 Task: Enable superhost stays with recognized hosts.
Action: Mouse moved to (969, 141)
Screenshot: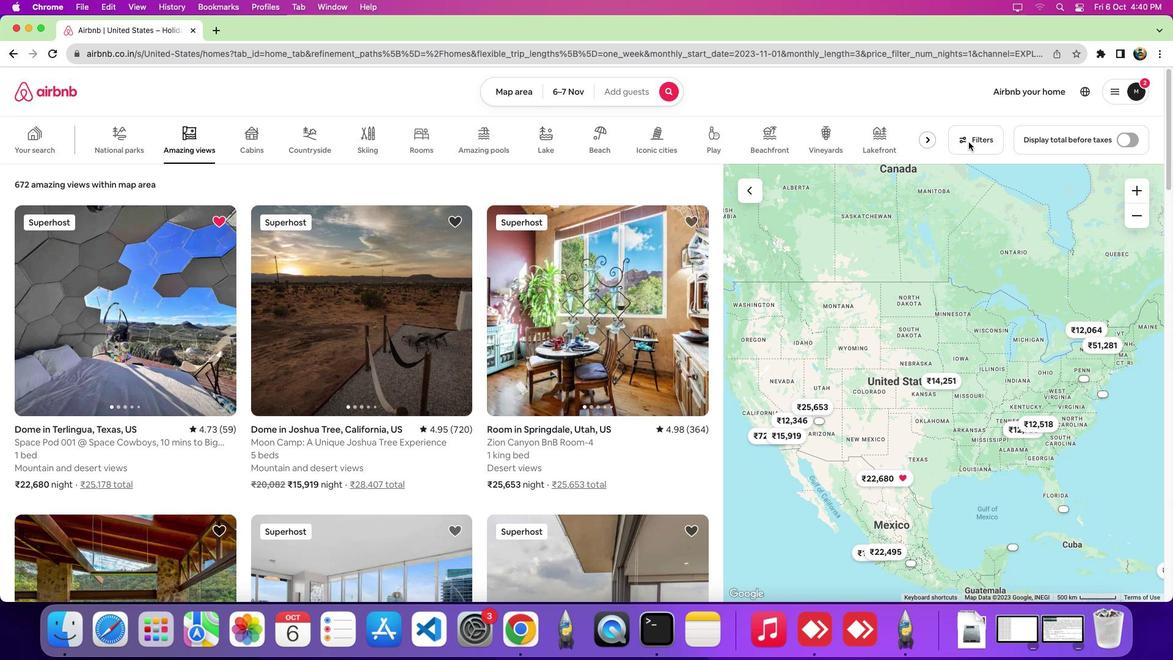 
Action: Mouse pressed left at (969, 141)
Screenshot: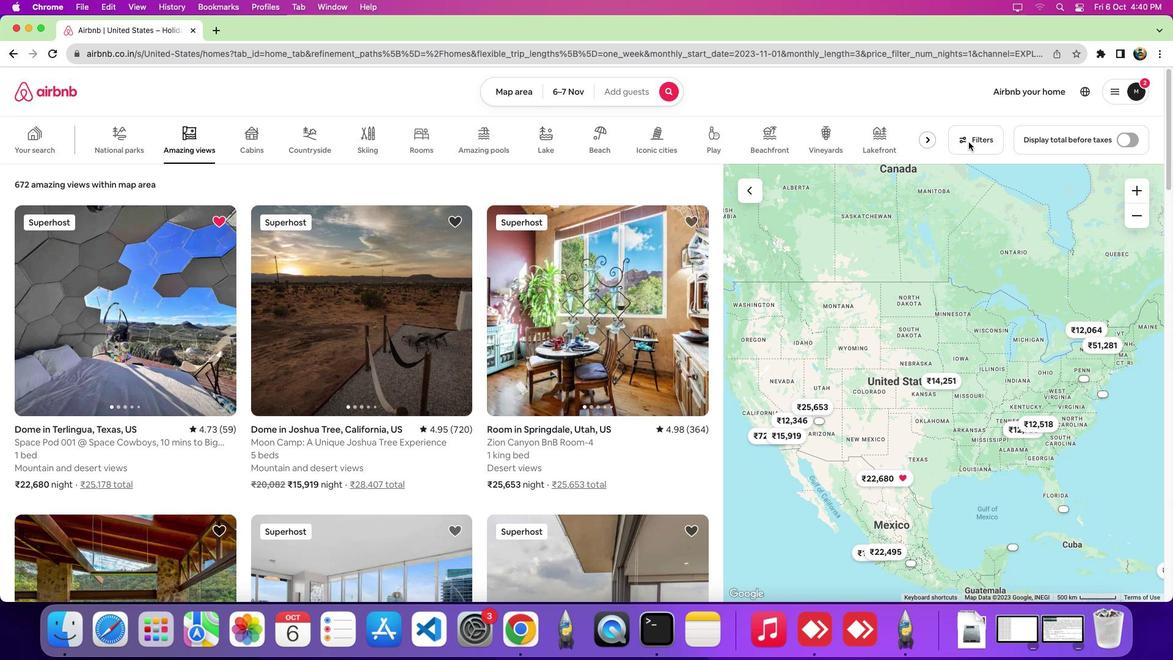
Action: Mouse moved to (588, 221)
Screenshot: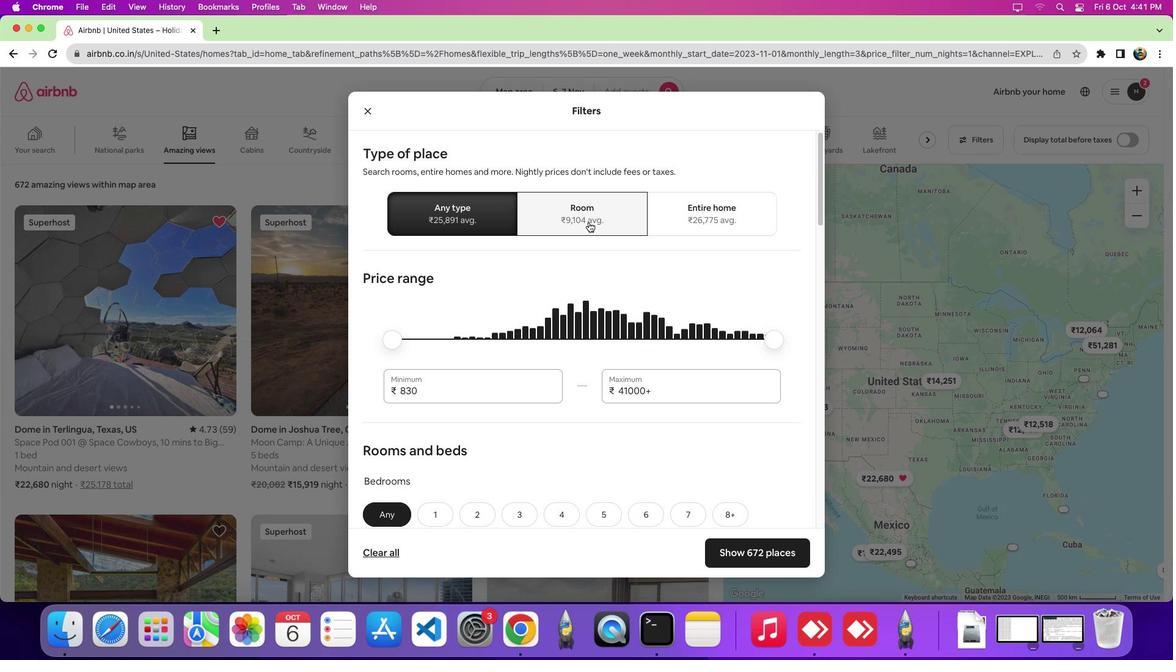 
Action: Mouse pressed left at (588, 221)
Screenshot: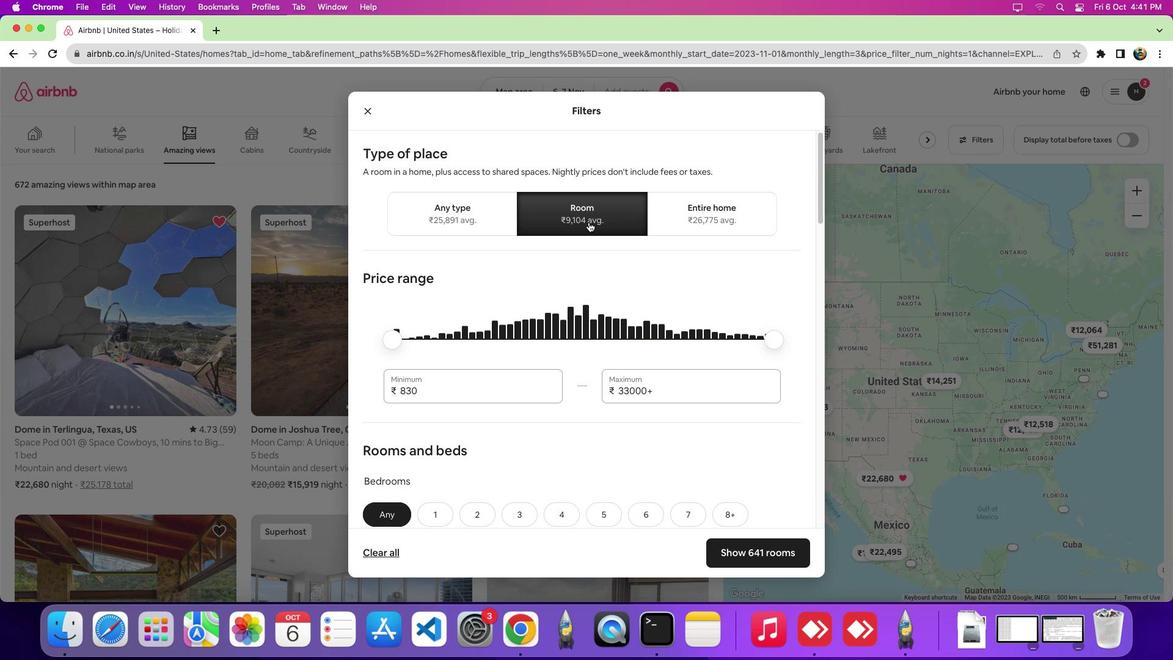 
Action: Mouse moved to (596, 346)
Screenshot: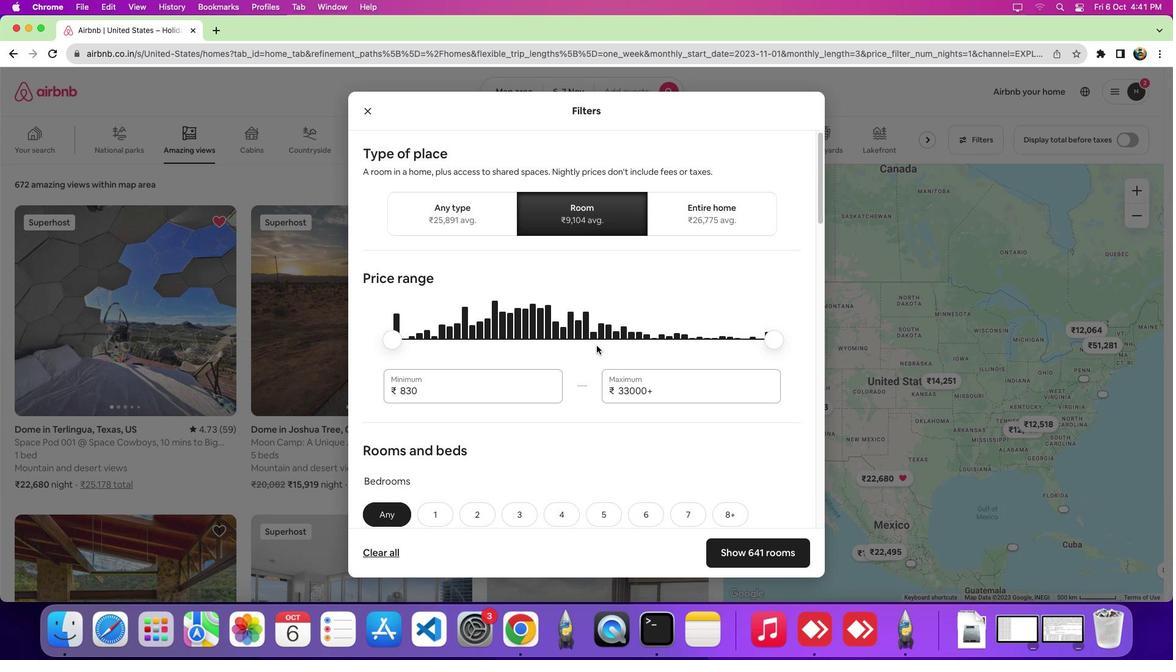 
Action: Mouse scrolled (596, 346) with delta (0, 0)
Screenshot: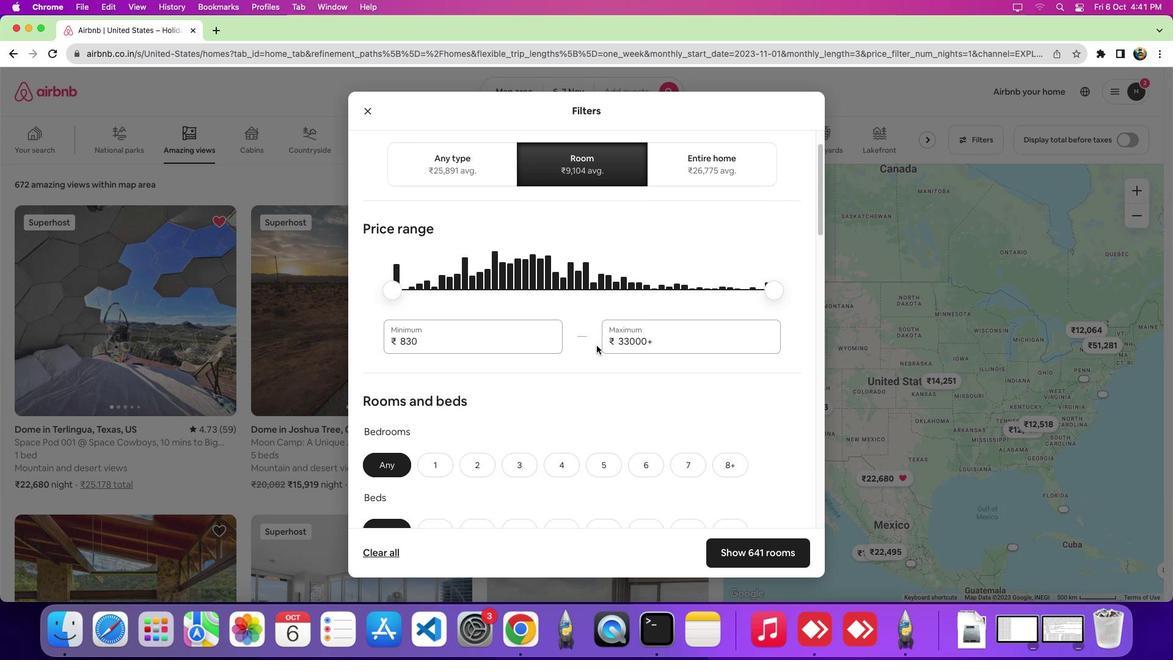 
Action: Mouse scrolled (596, 346) with delta (0, 0)
Screenshot: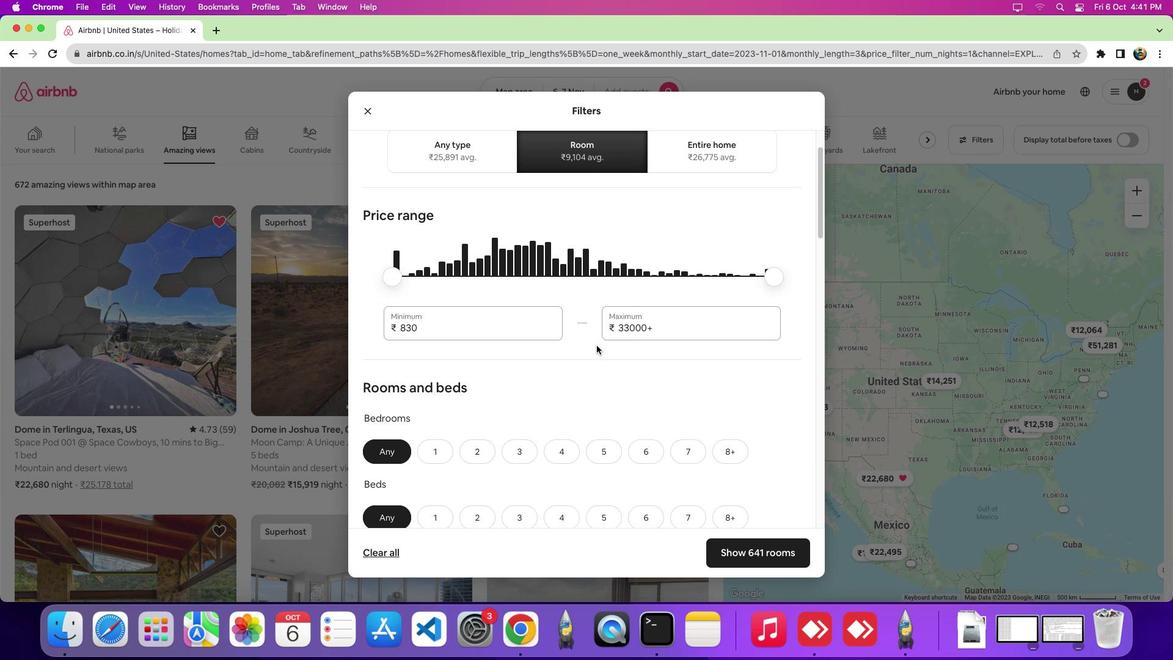 
Action: Mouse scrolled (596, 346) with delta (0, 0)
Screenshot: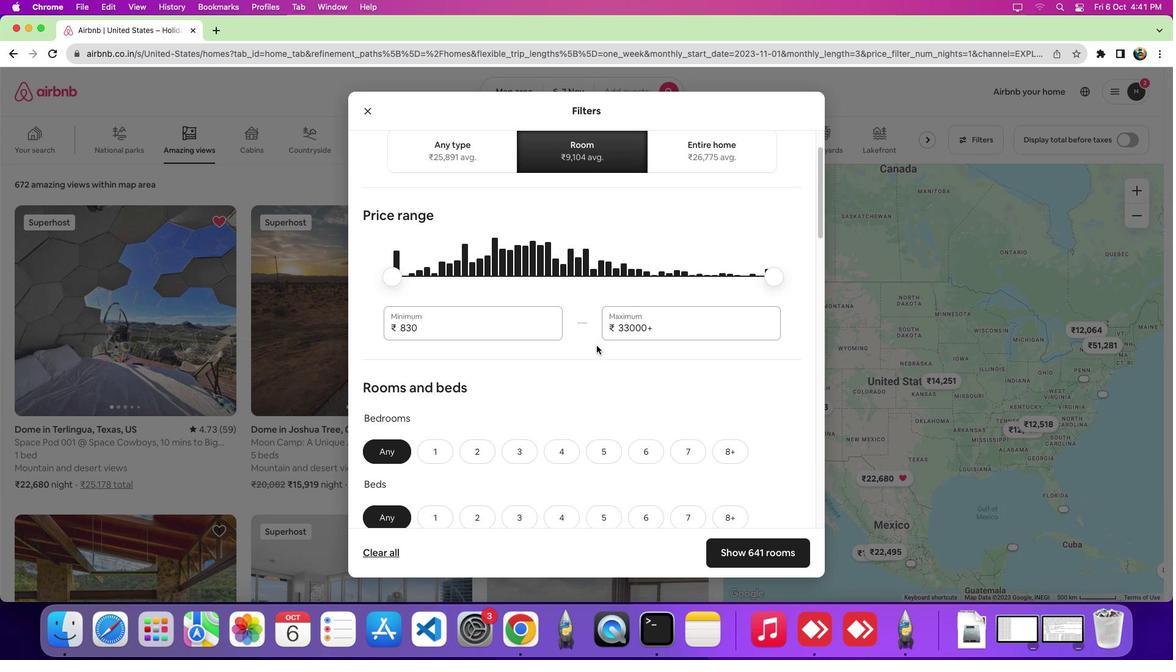 
Action: Mouse scrolled (596, 346) with delta (0, 0)
Screenshot: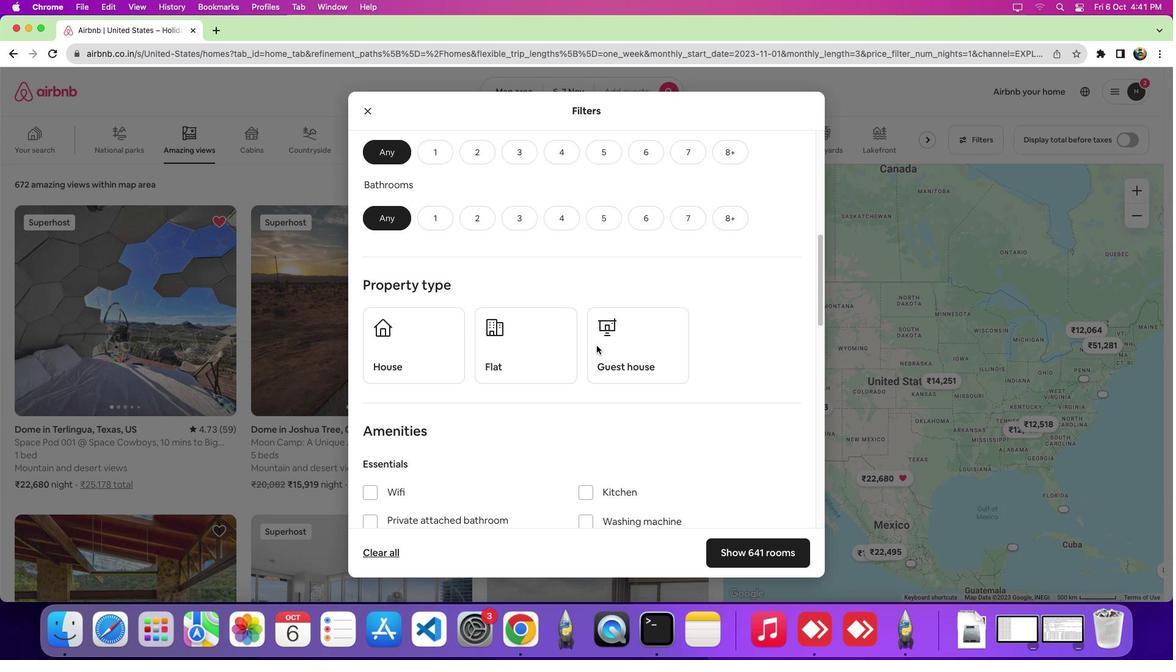 
Action: Mouse scrolled (596, 346) with delta (0, 0)
Screenshot: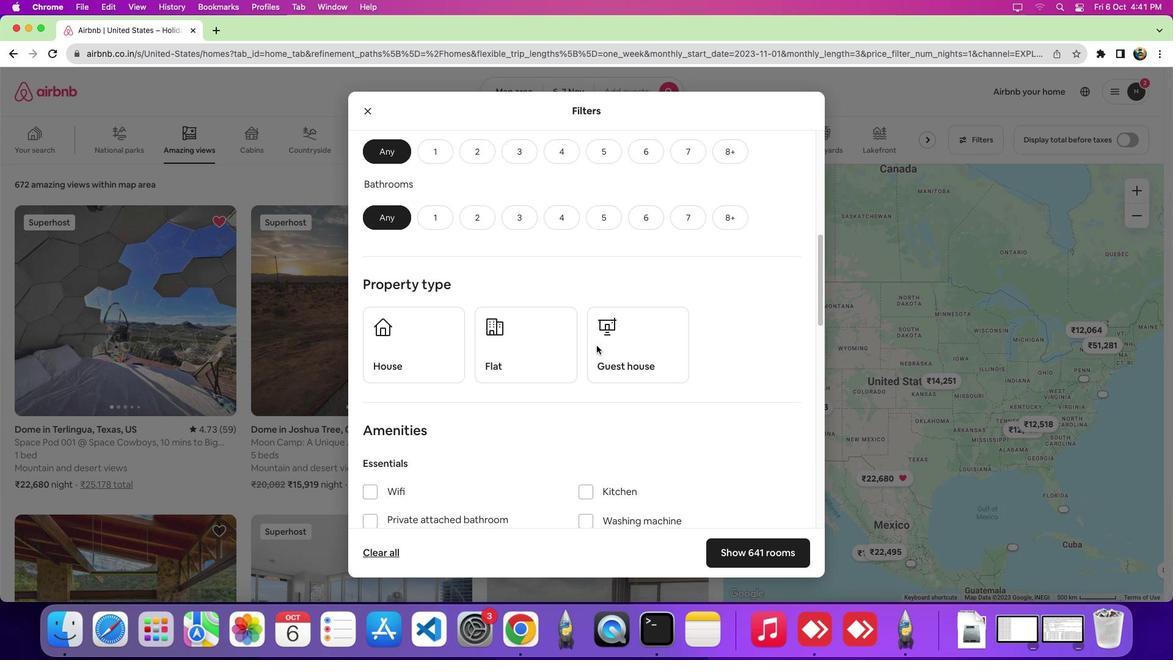 
Action: Mouse scrolled (596, 346) with delta (0, -3)
Screenshot: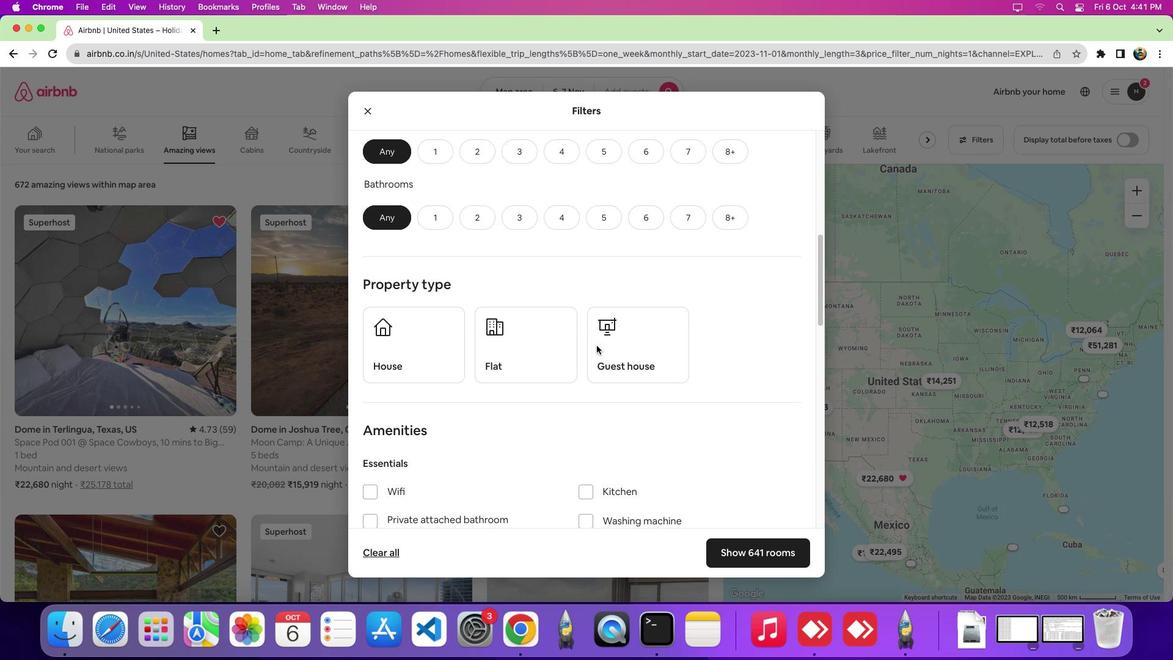 
Action: Mouse scrolled (596, 346) with delta (0, -4)
Screenshot: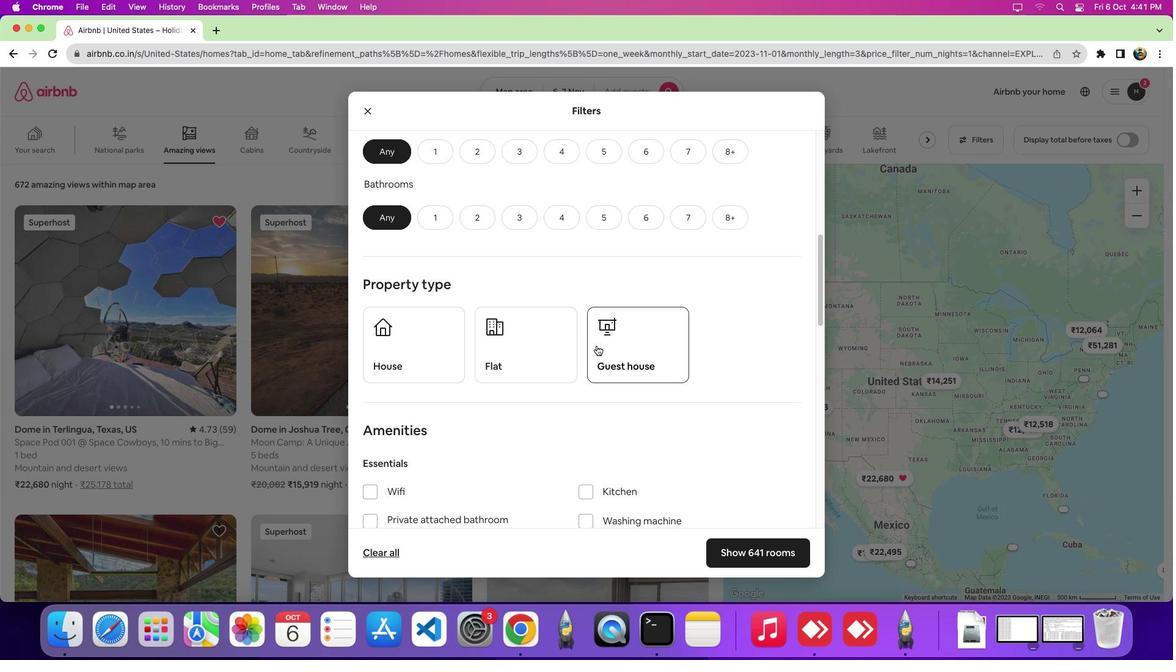 
Action: Mouse scrolled (596, 346) with delta (0, 0)
Screenshot: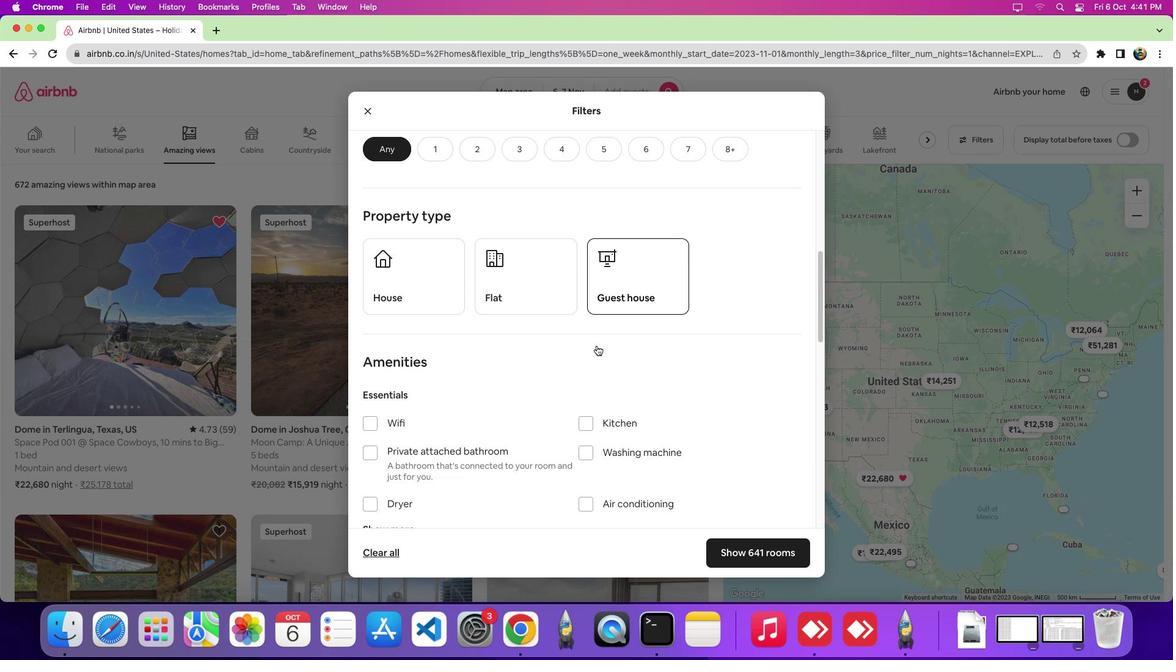 
Action: Mouse scrolled (596, 346) with delta (0, 0)
Screenshot: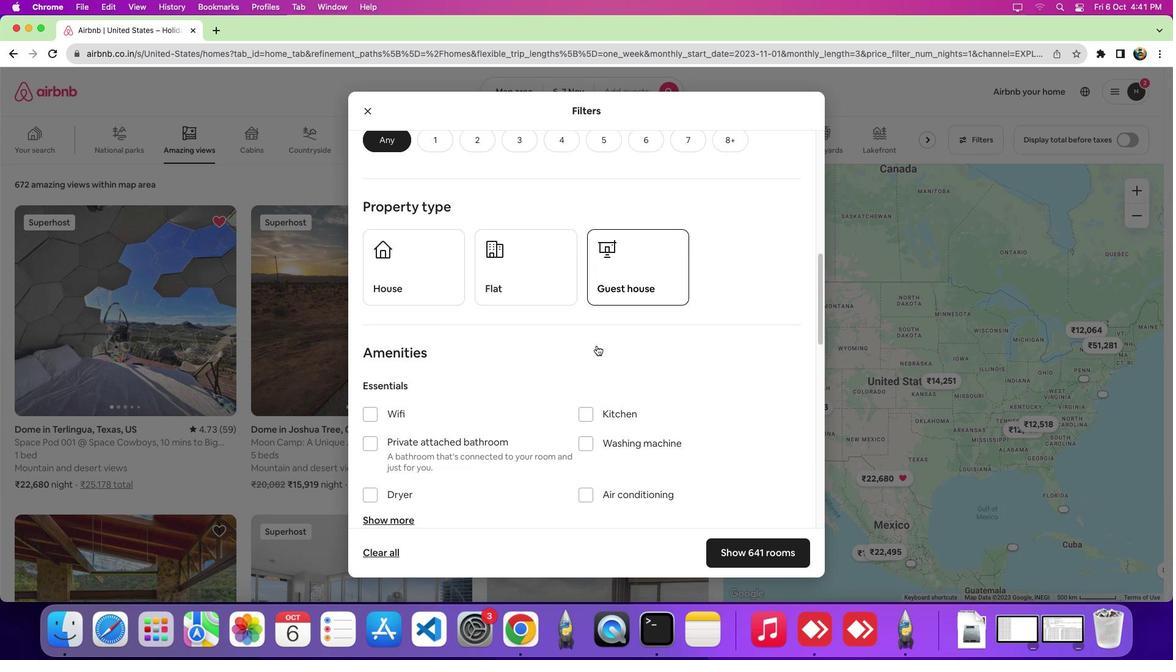 
Action: Mouse scrolled (596, 346) with delta (0, -1)
Screenshot: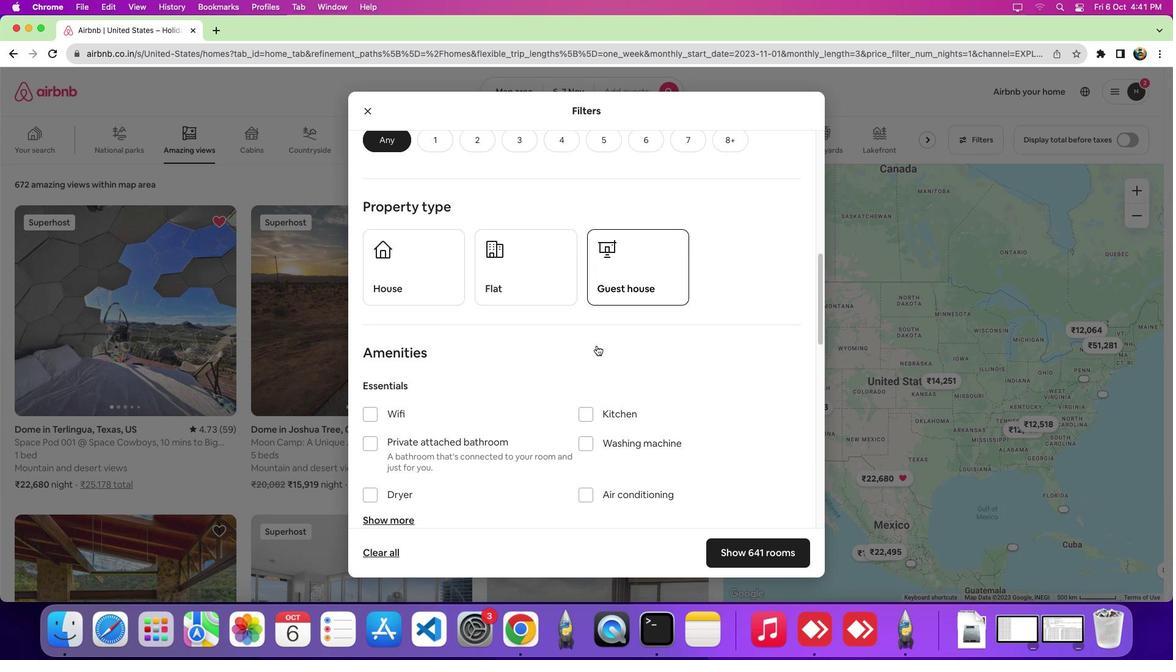 
Action: Mouse scrolled (596, 346) with delta (0, 0)
Screenshot: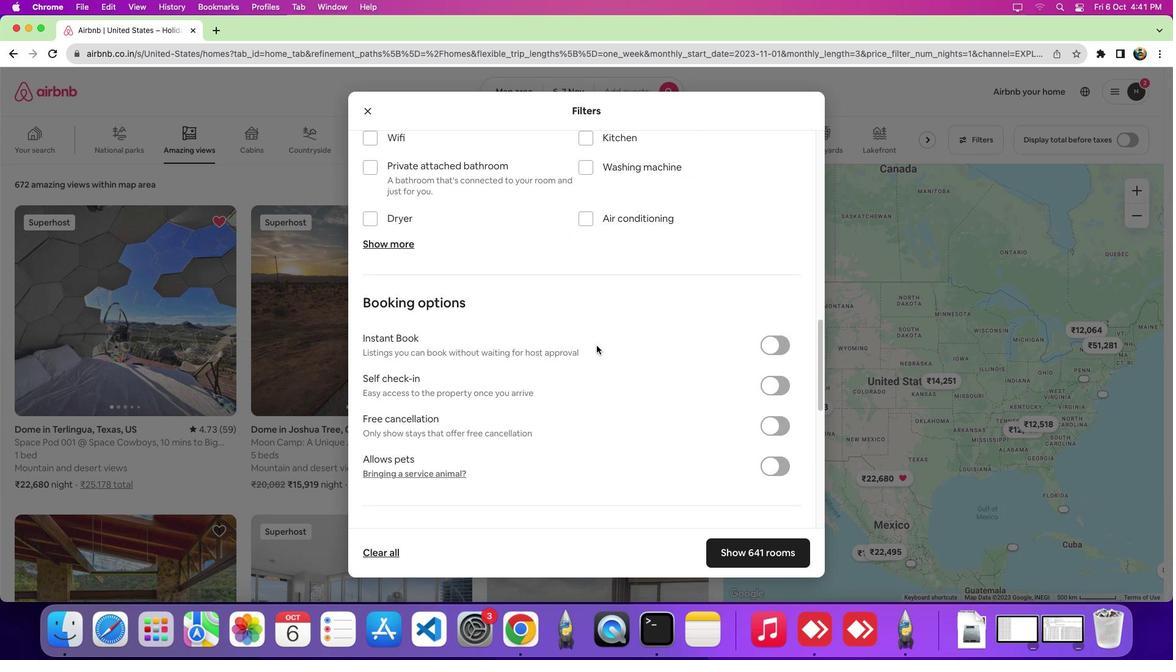 
Action: Mouse scrolled (596, 346) with delta (0, 0)
Screenshot: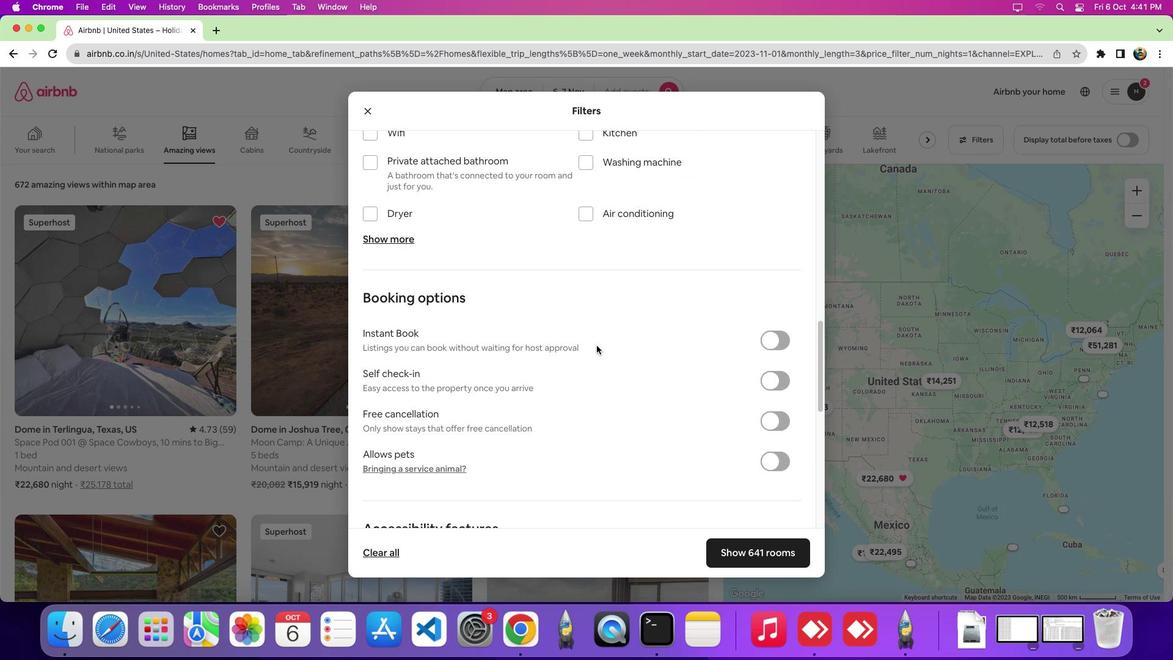 
Action: Mouse scrolled (596, 346) with delta (0, -1)
Screenshot: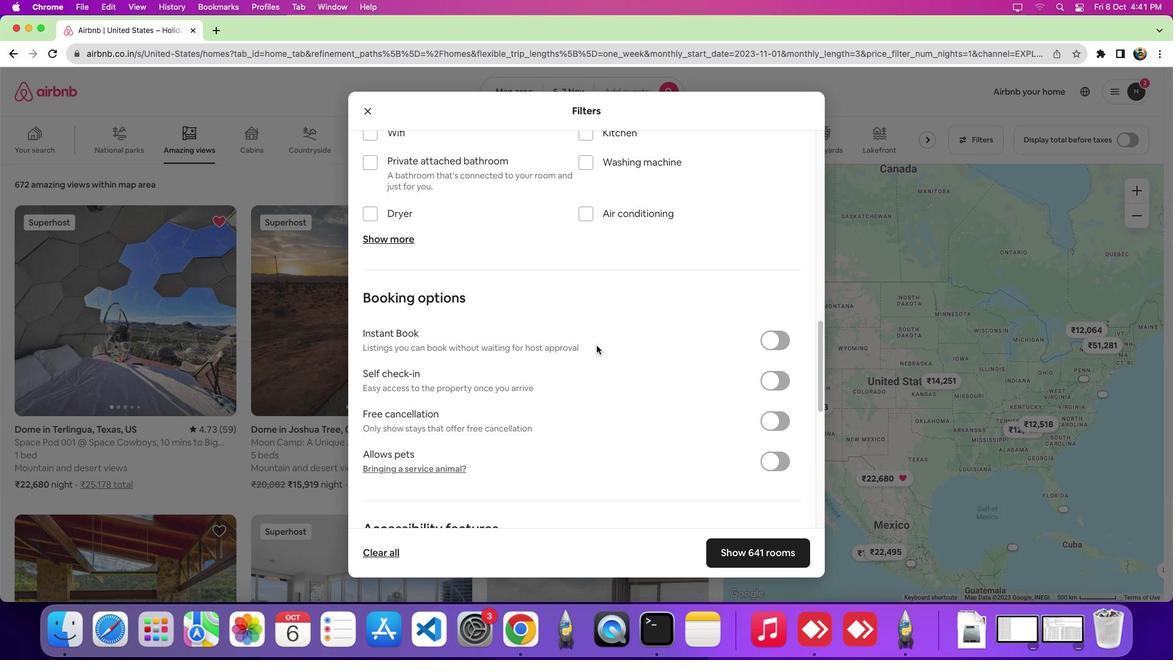 
Action: Mouse scrolled (596, 346) with delta (0, -3)
Screenshot: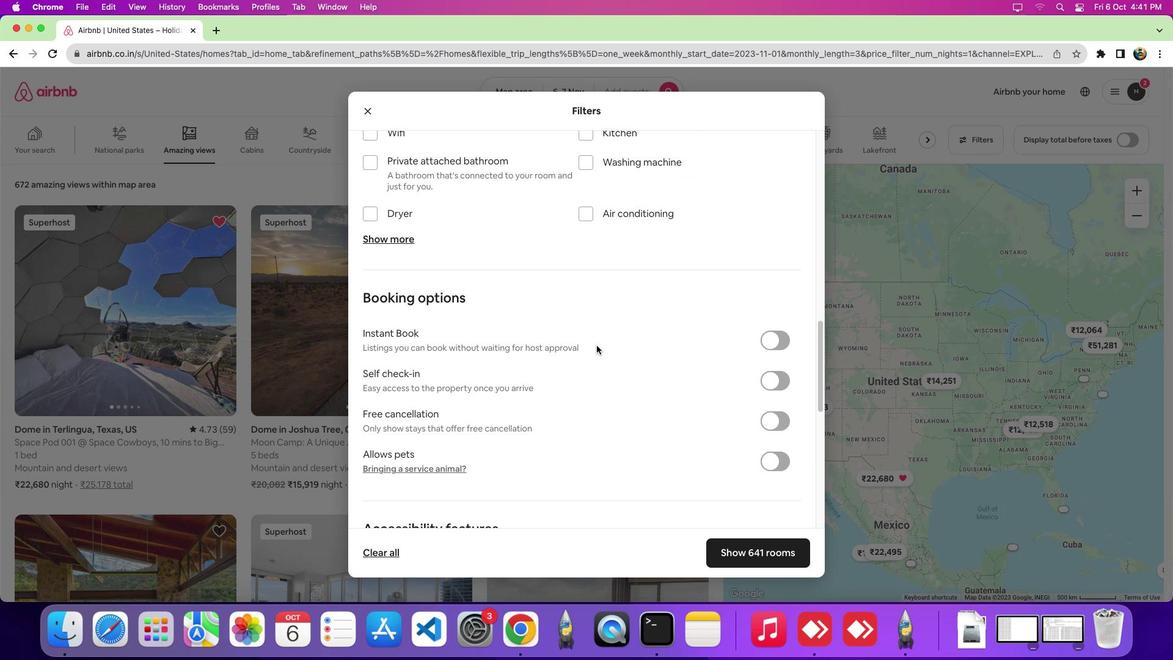 
Action: Mouse scrolled (596, 346) with delta (0, 0)
Screenshot: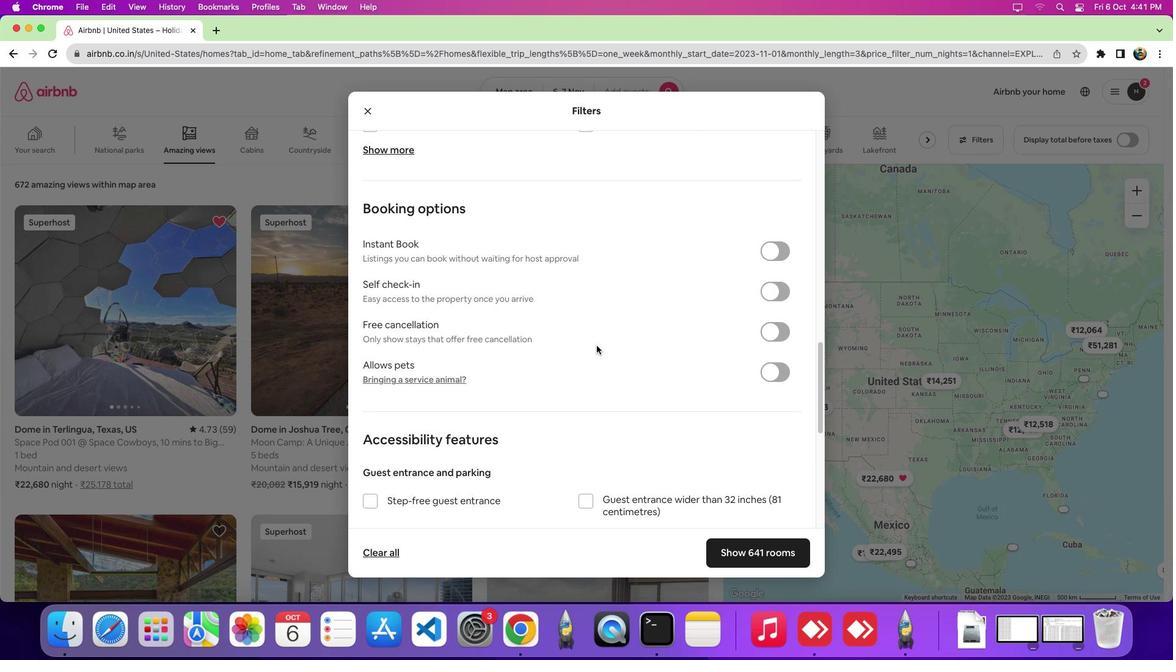 
Action: Mouse scrolled (596, 346) with delta (0, 0)
Screenshot: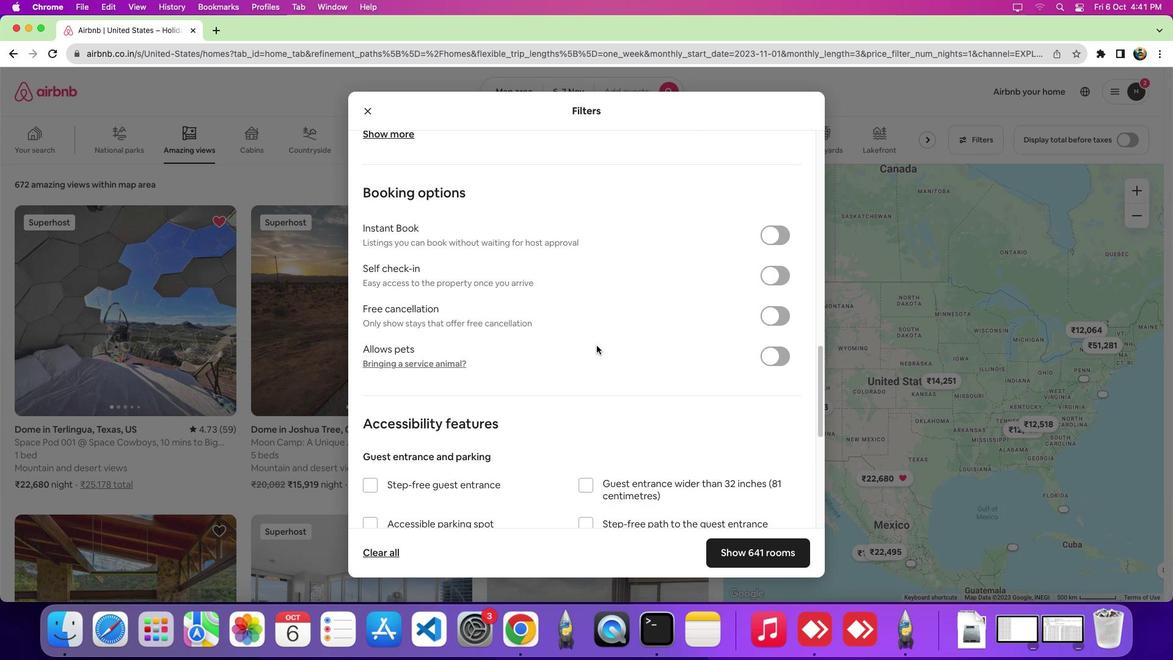 
Action: Mouse scrolled (596, 346) with delta (0, -1)
Screenshot: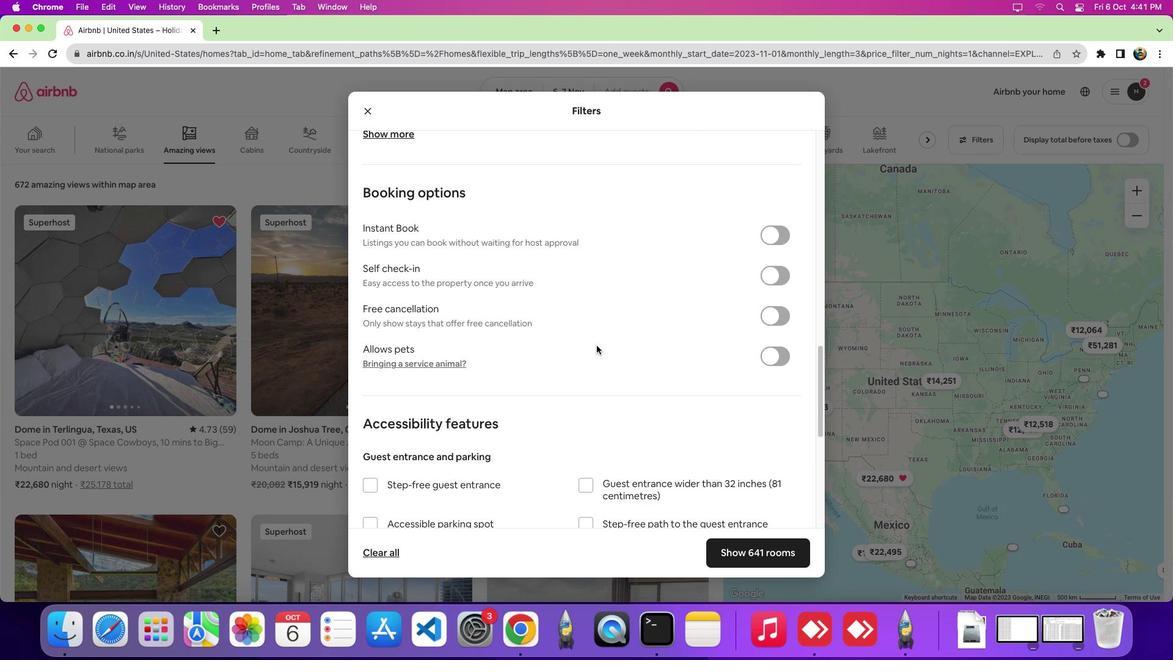 
Action: Mouse scrolled (596, 346) with delta (0, 0)
Screenshot: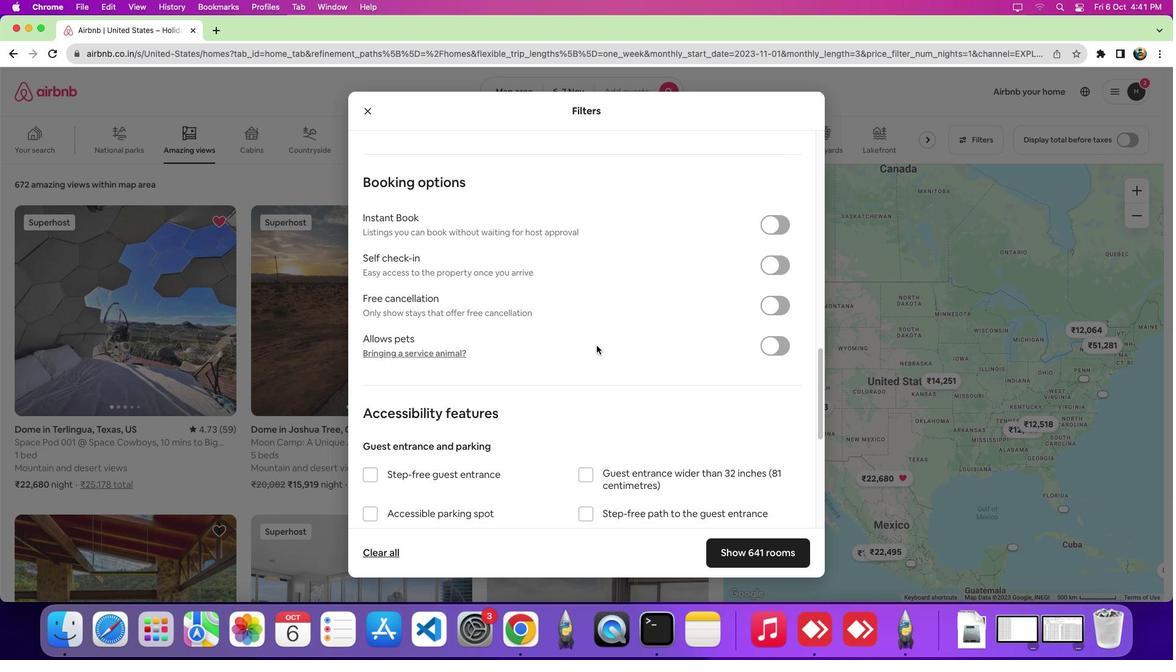 
Action: Mouse scrolled (596, 346) with delta (0, 0)
Screenshot: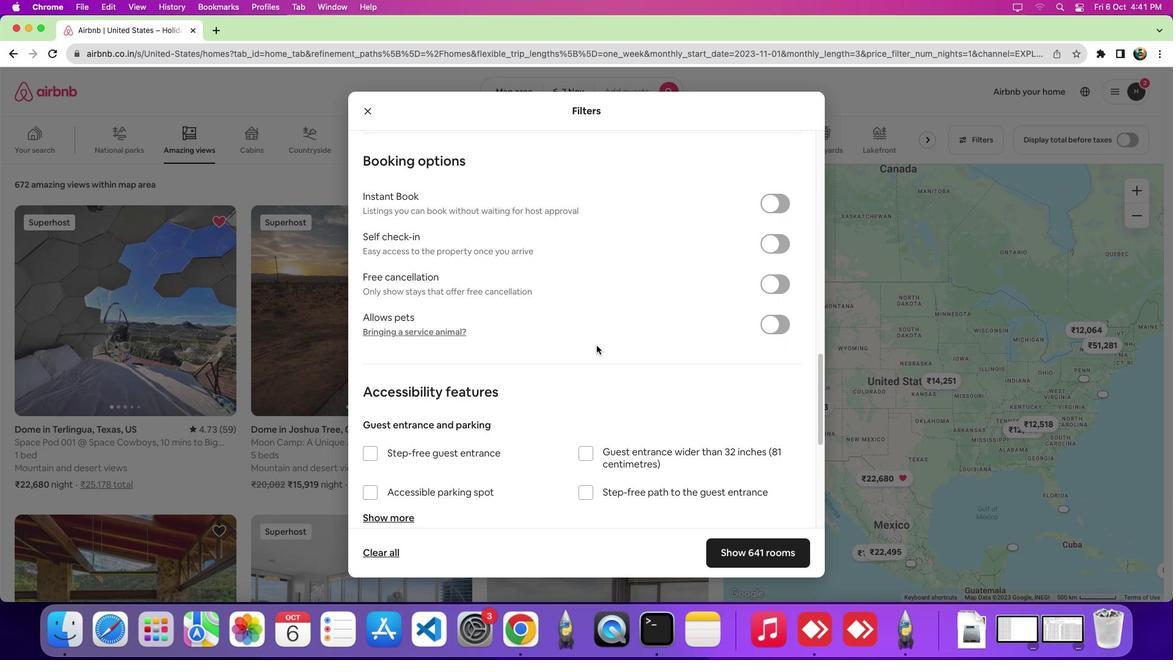 
Action: Mouse scrolled (596, 346) with delta (0, 0)
Screenshot: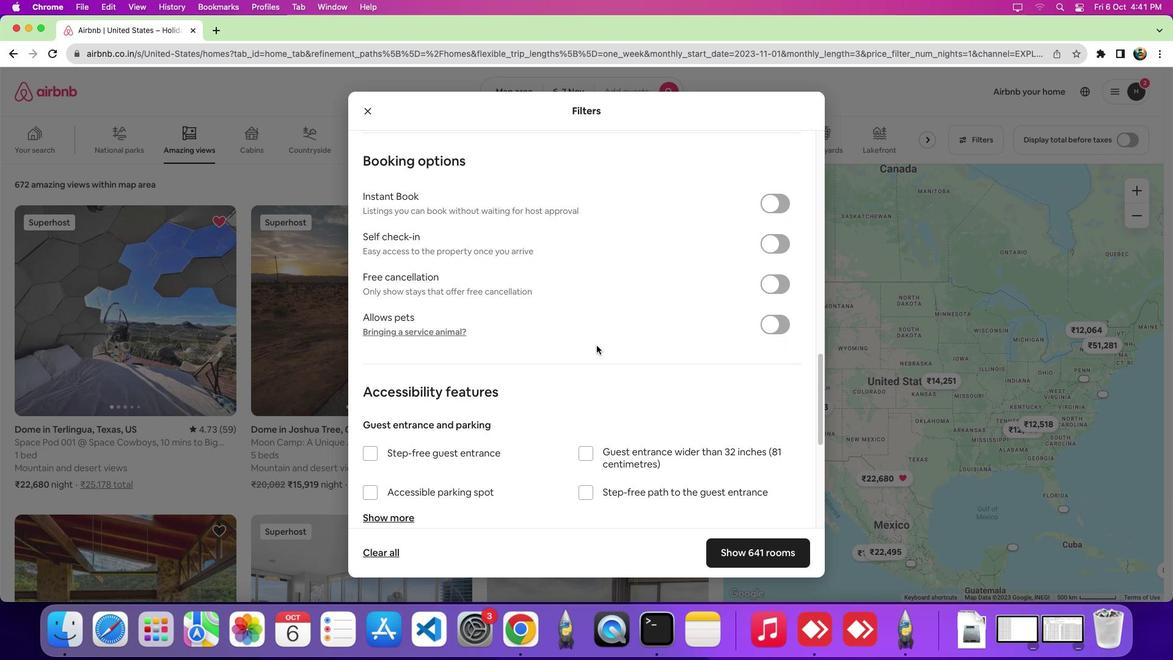 
Action: Mouse scrolled (596, 346) with delta (0, 0)
Screenshot: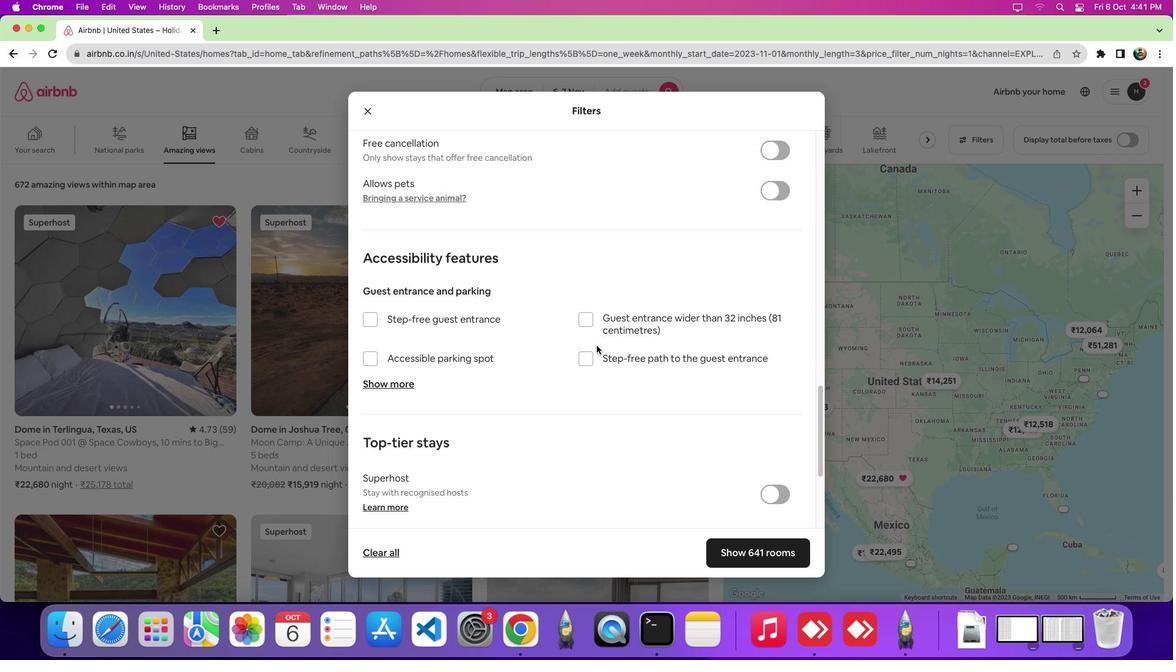 
Action: Mouse scrolled (596, 346) with delta (0, 0)
Screenshot: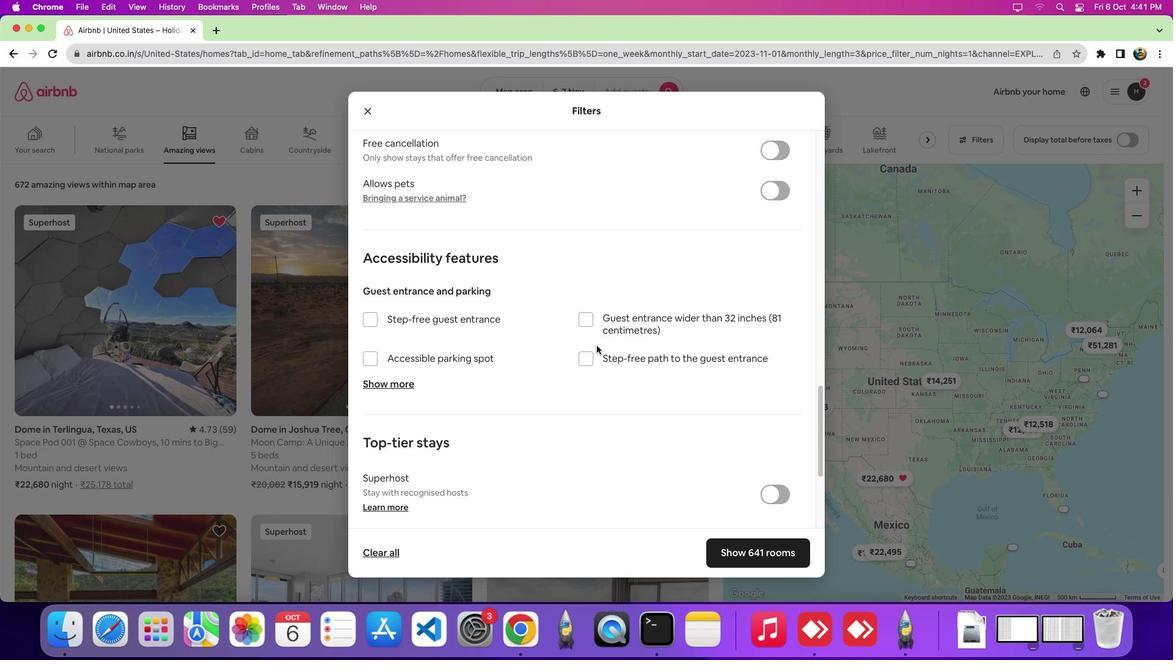 
Action: Mouse scrolled (596, 346) with delta (0, -2)
Screenshot: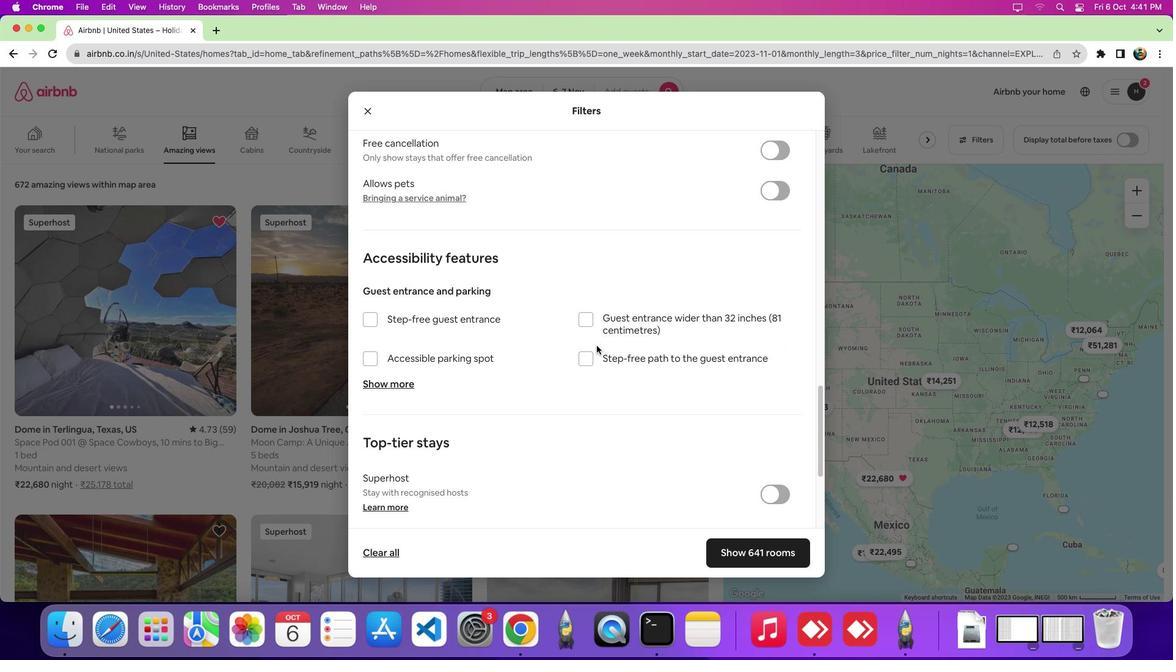 
Action: Mouse scrolled (596, 346) with delta (0, 0)
Screenshot: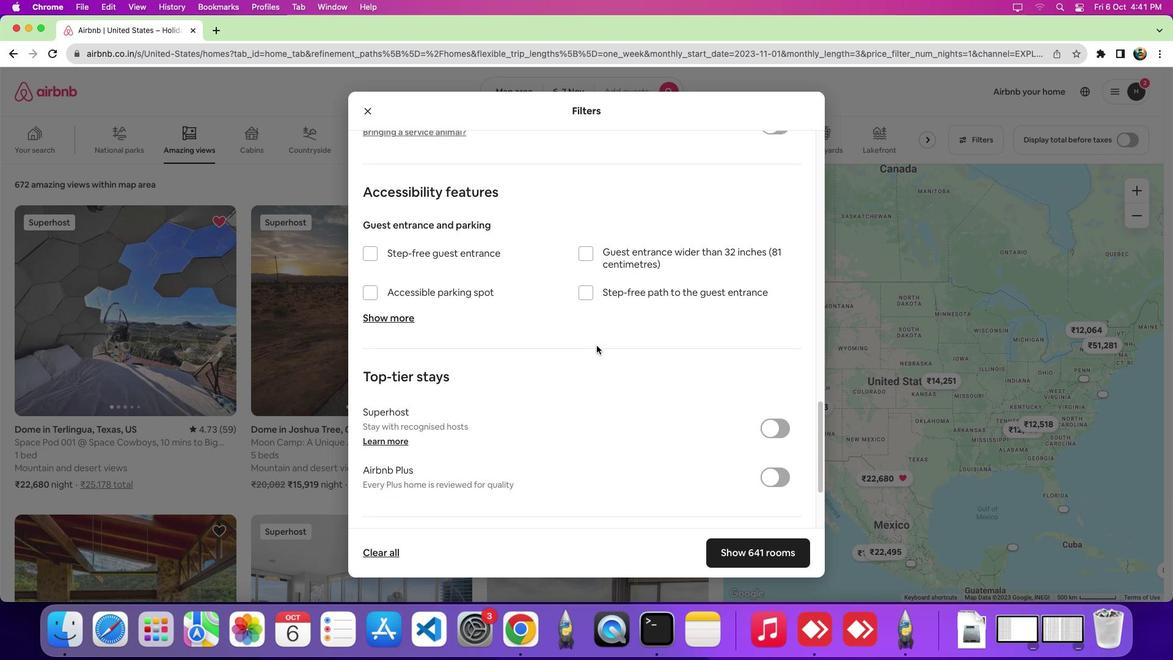 
Action: Mouse scrolled (596, 346) with delta (0, 0)
Screenshot: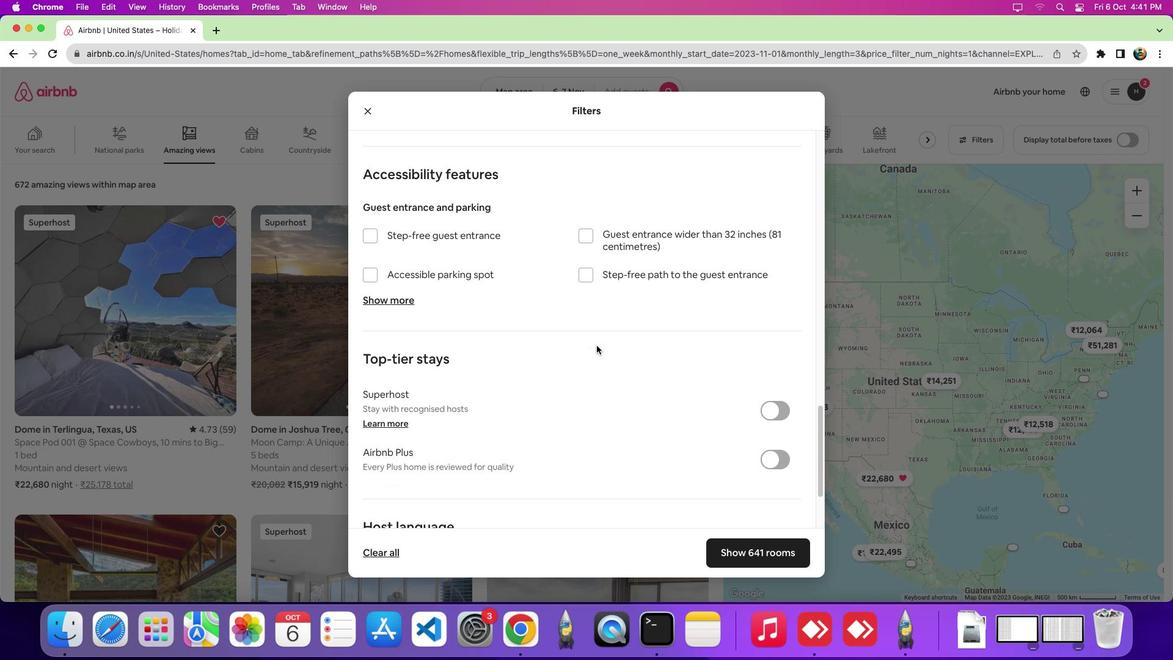 
Action: Mouse scrolled (596, 346) with delta (0, -1)
Screenshot: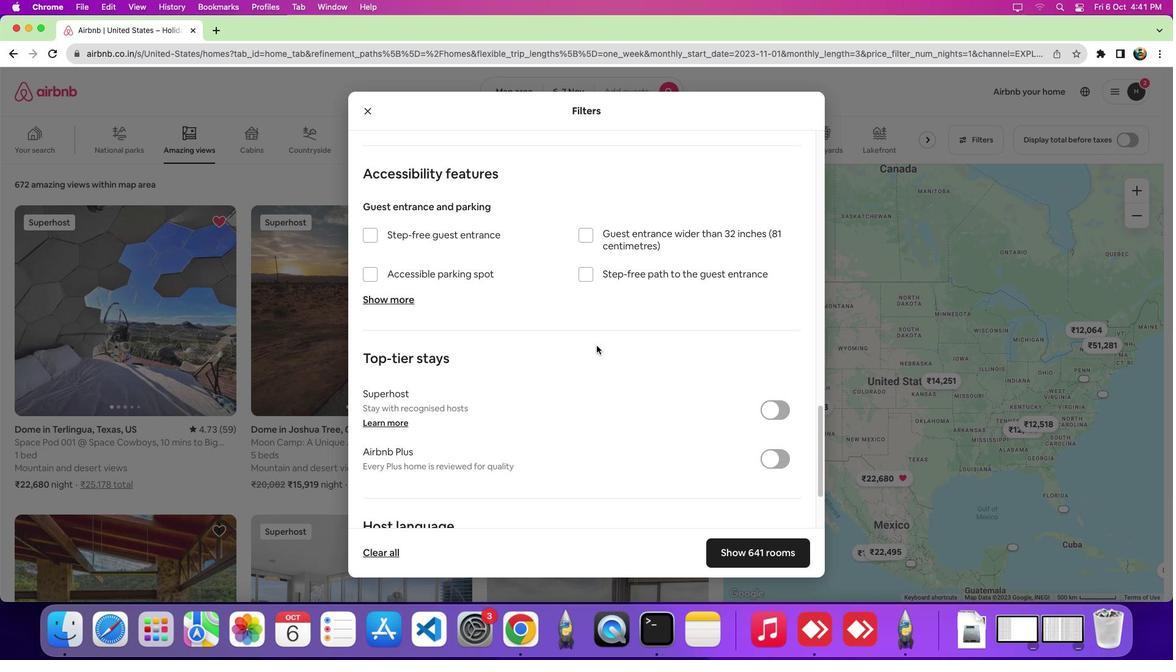 
Action: Mouse scrolled (596, 346) with delta (0, 0)
Screenshot: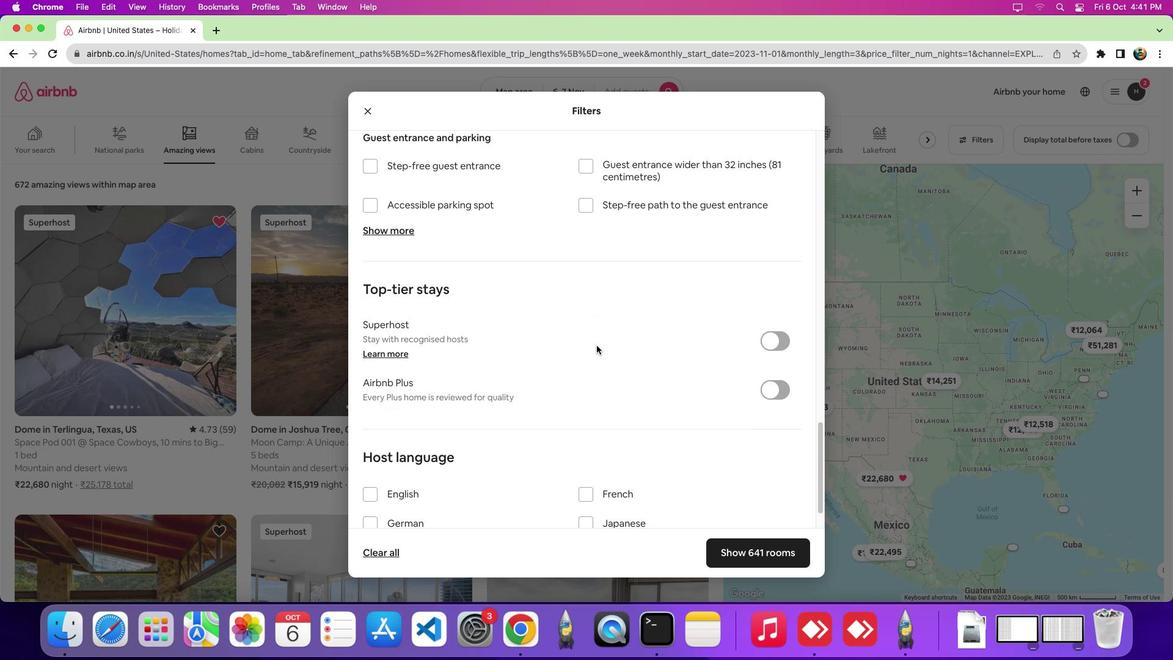 
Action: Mouse scrolled (596, 346) with delta (0, 0)
Screenshot: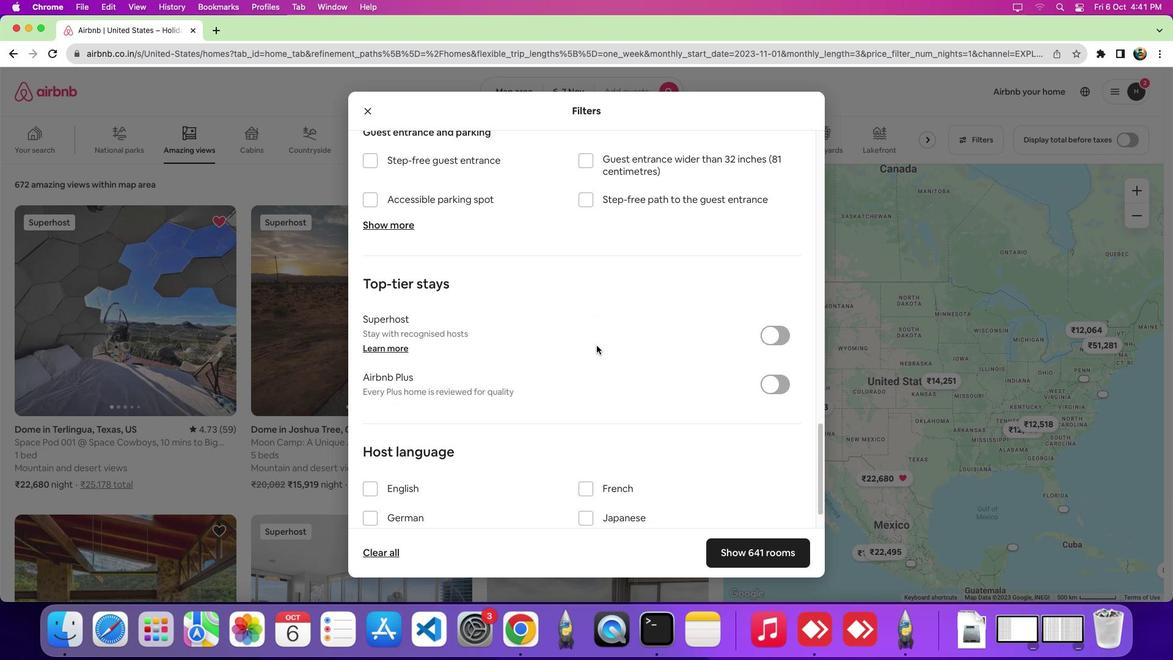 
Action: Mouse scrolled (596, 346) with delta (0, 0)
Screenshot: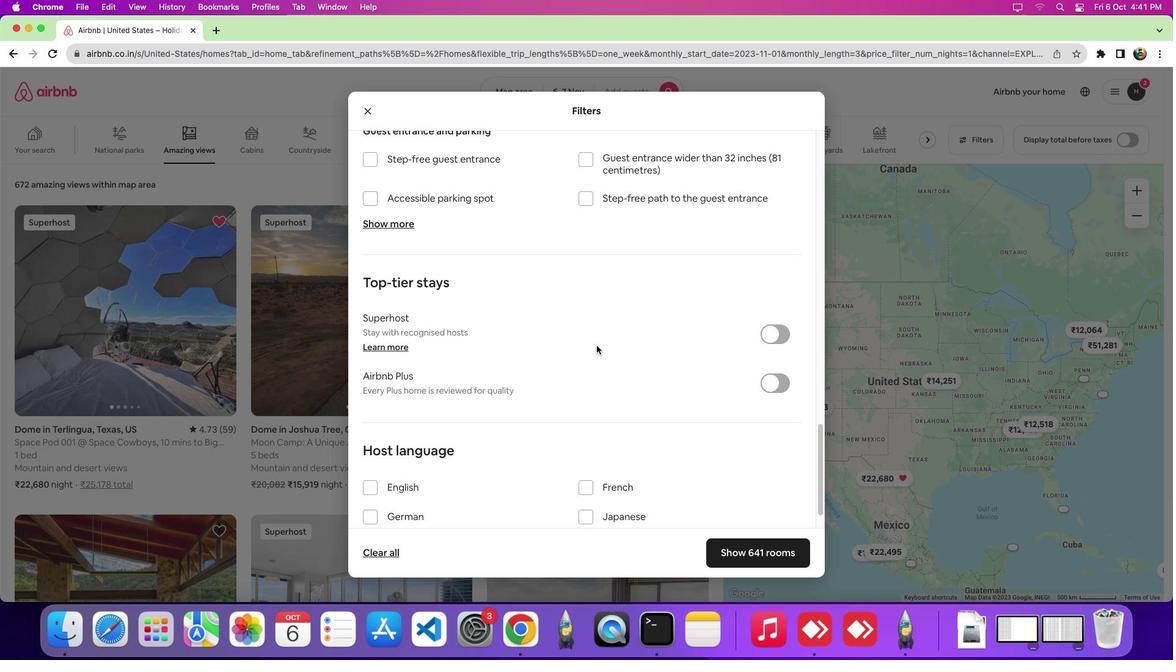 
Action: Mouse moved to (769, 333)
Screenshot: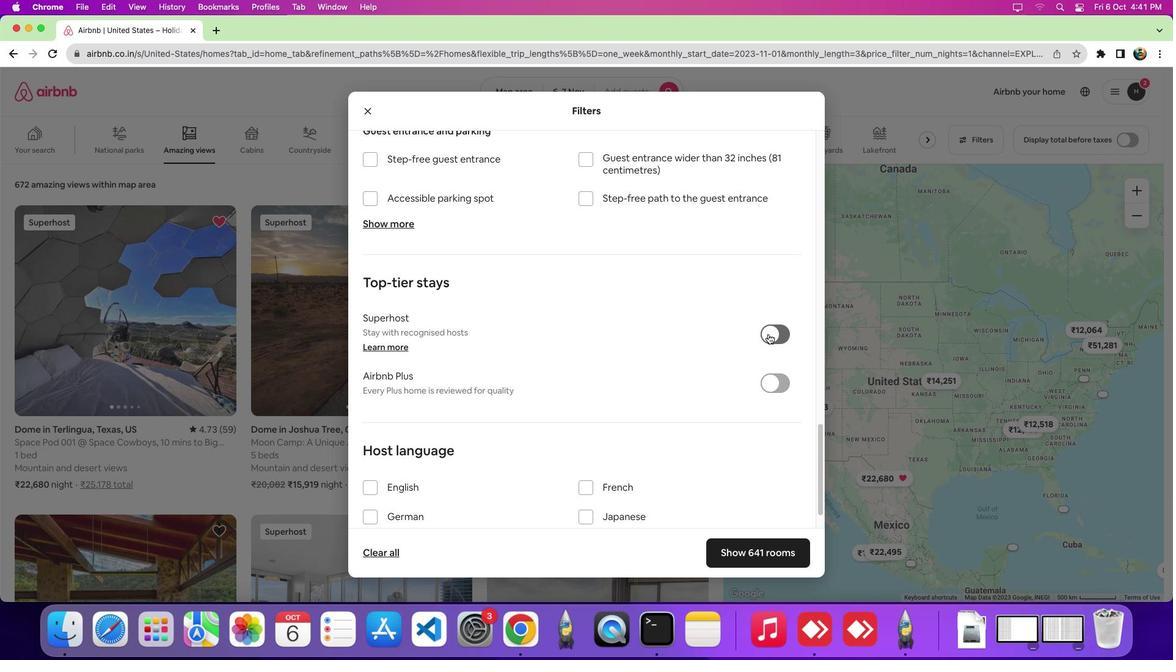 
Action: Mouse pressed left at (769, 333)
Screenshot: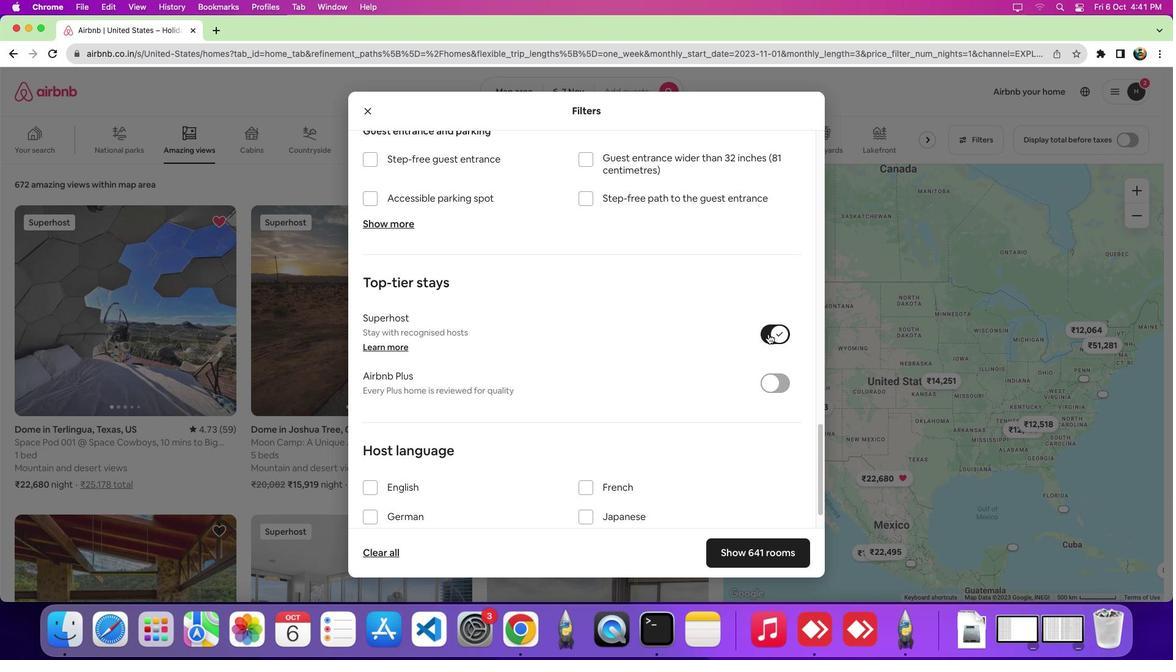 
Action: Mouse moved to (774, 339)
Screenshot: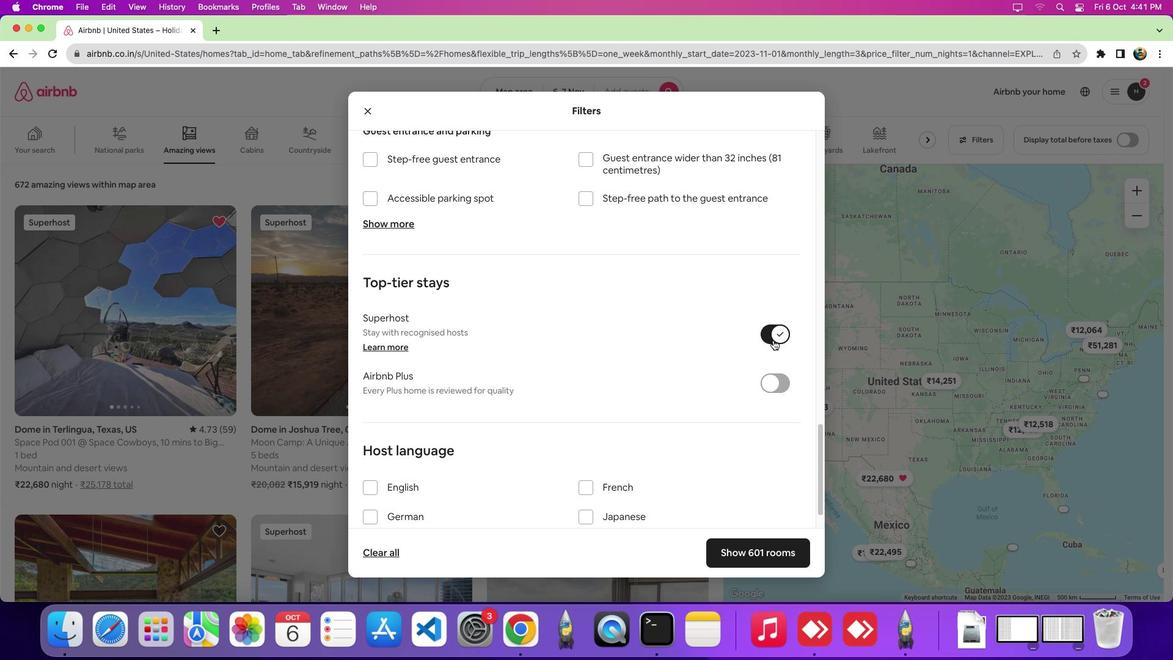 
